 Task: Access the search dashboard of "Digital Experience".
Action: Mouse moved to (1013, 77)
Screenshot: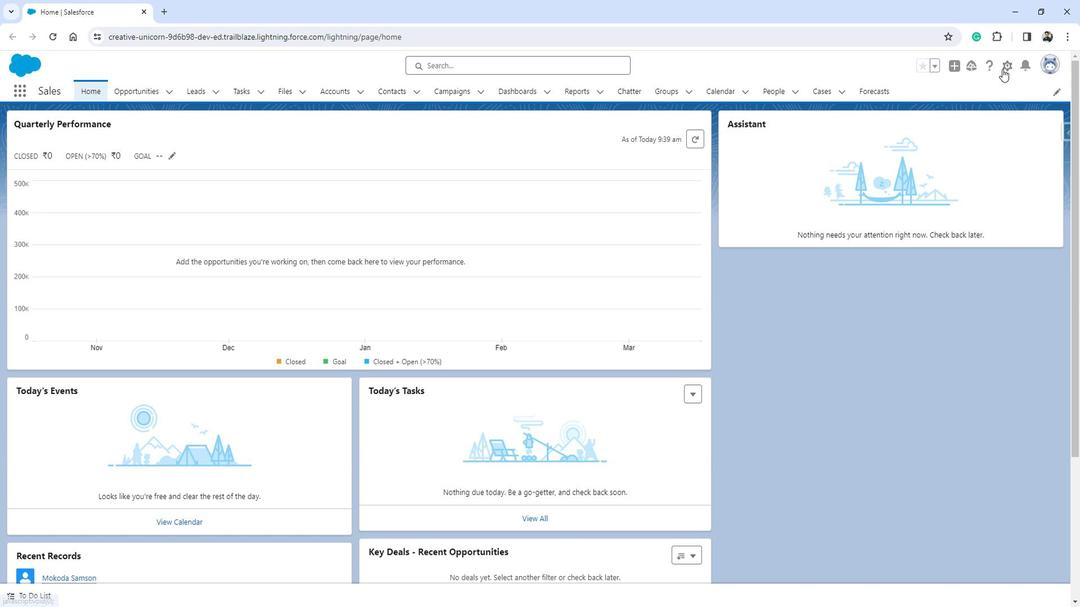 
Action: Mouse pressed left at (1013, 77)
Screenshot: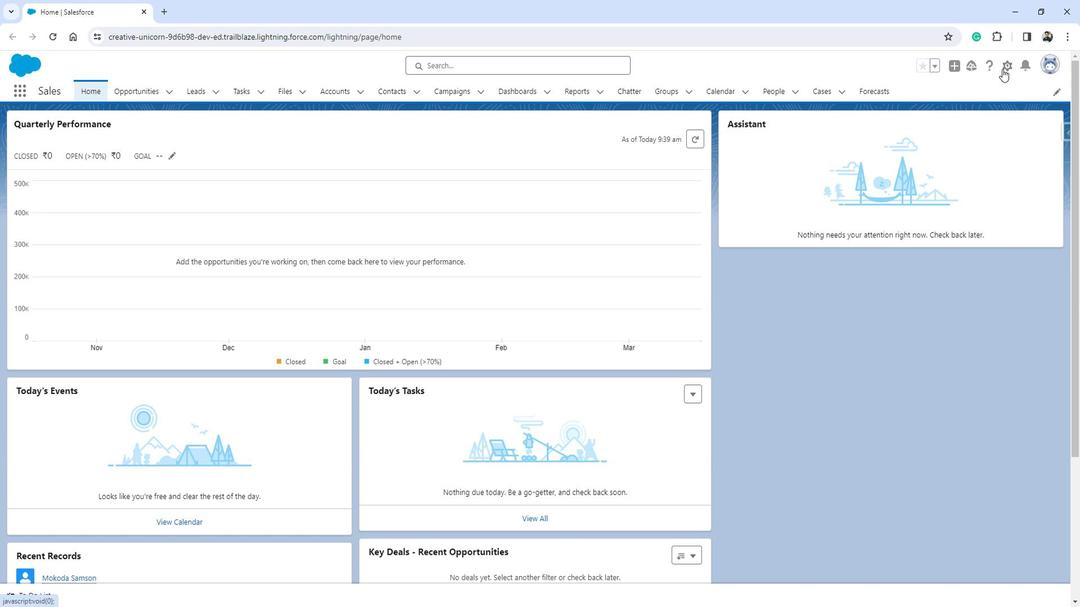 
Action: Mouse moved to (979, 113)
Screenshot: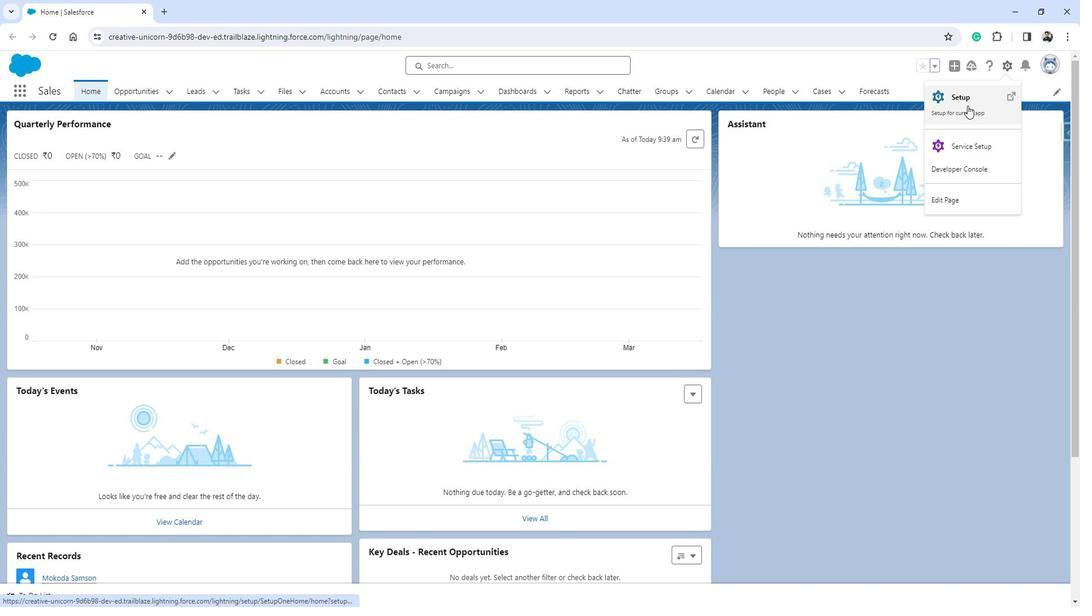 
Action: Mouse pressed left at (979, 113)
Screenshot: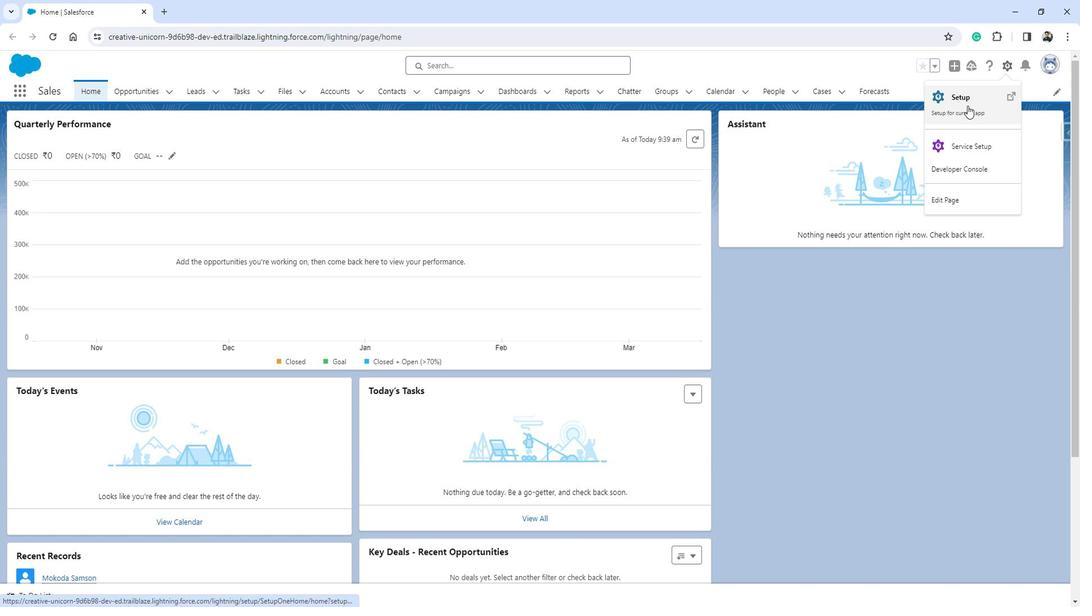 
Action: Mouse moved to (62, 406)
Screenshot: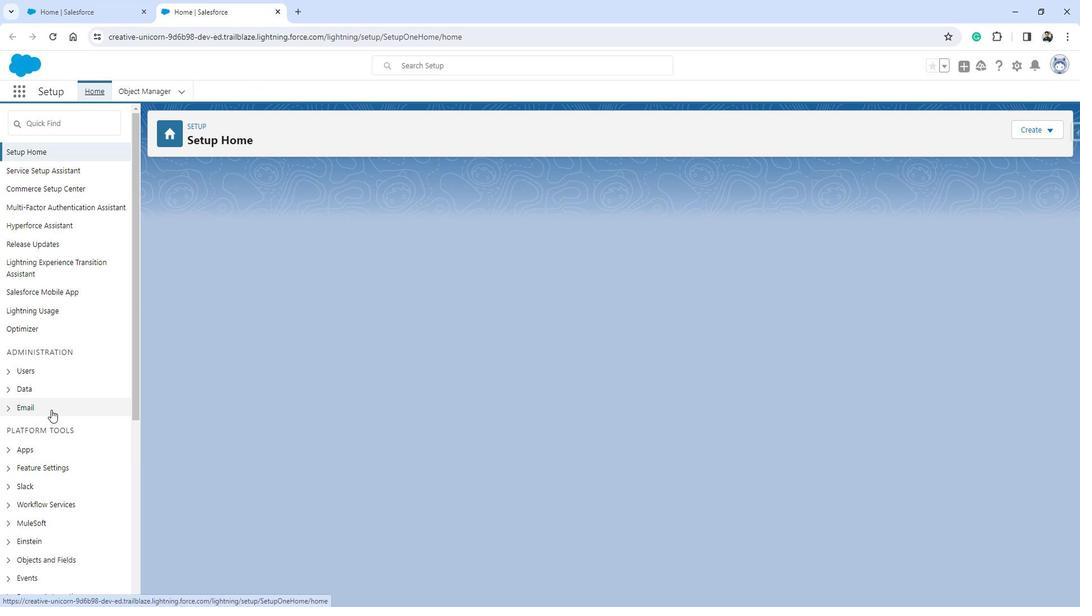 
Action: Mouse scrolled (62, 405) with delta (0, 0)
Screenshot: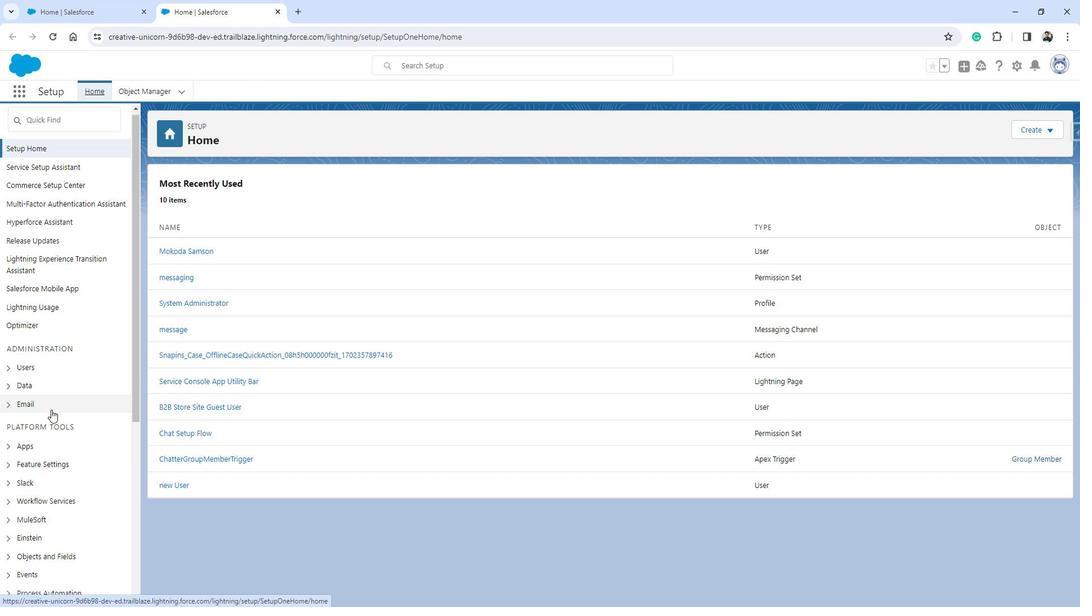 
Action: Mouse scrolled (62, 405) with delta (0, 0)
Screenshot: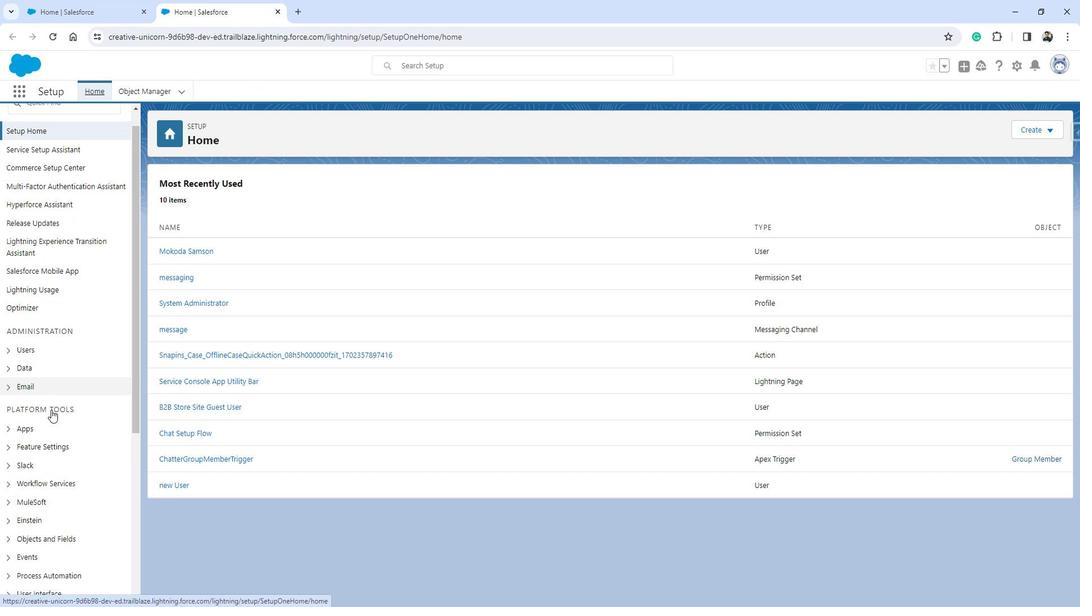 
Action: Mouse scrolled (62, 405) with delta (0, 0)
Screenshot: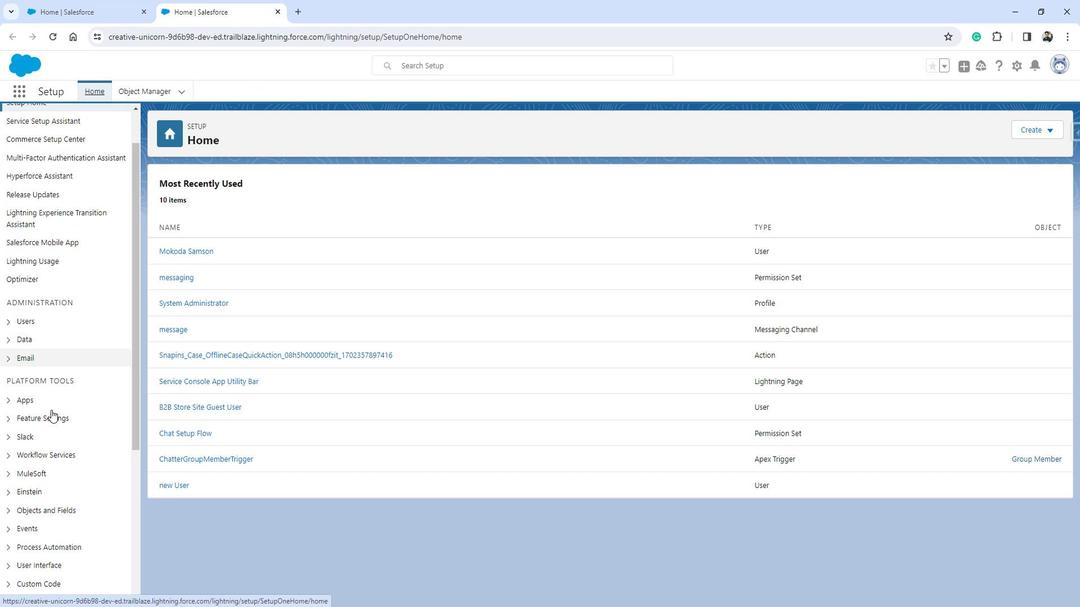 
Action: Mouse moved to (37, 288)
Screenshot: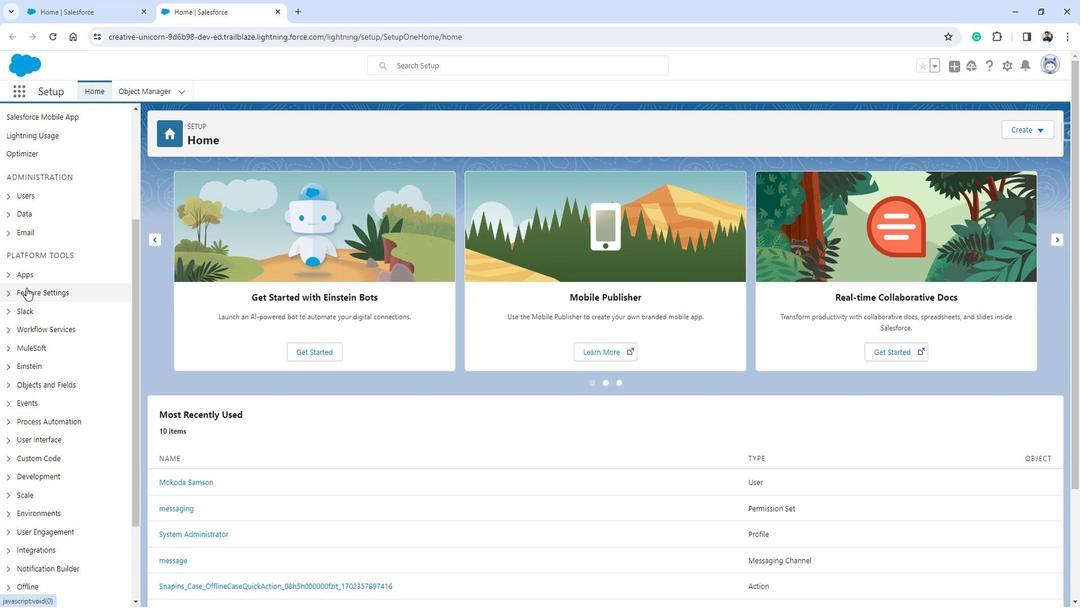 
Action: Mouse pressed left at (37, 288)
Screenshot: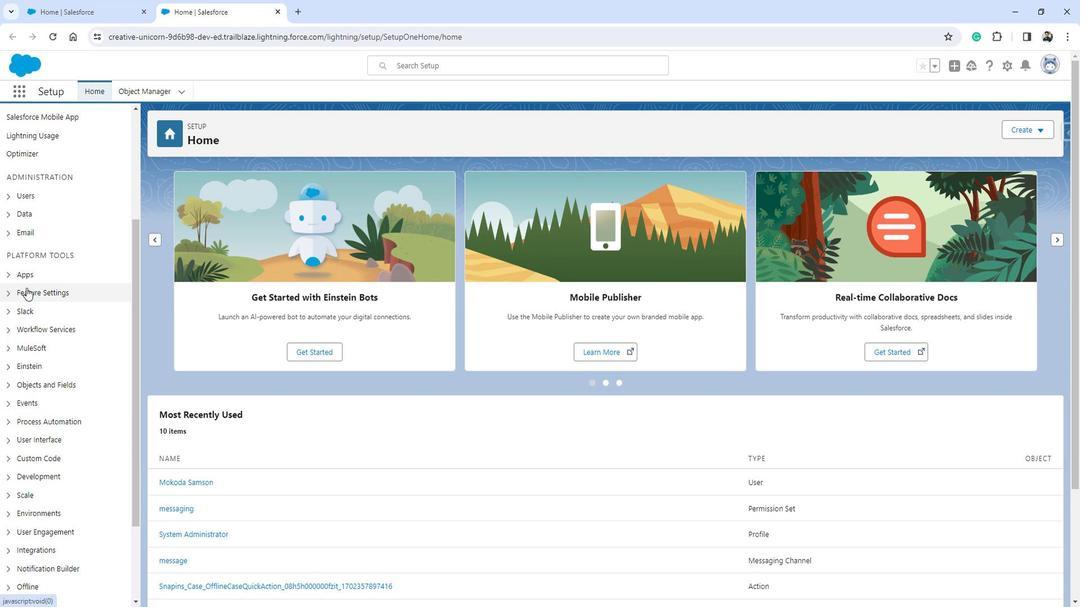 
Action: Mouse moved to (42, 286)
Screenshot: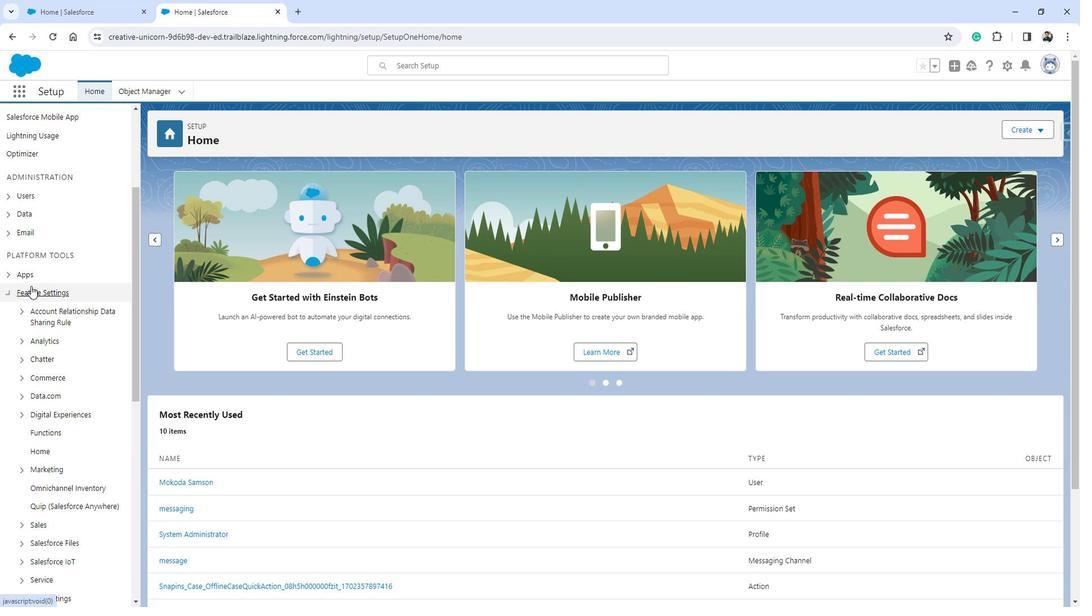 
Action: Mouse scrolled (42, 286) with delta (0, 0)
Screenshot: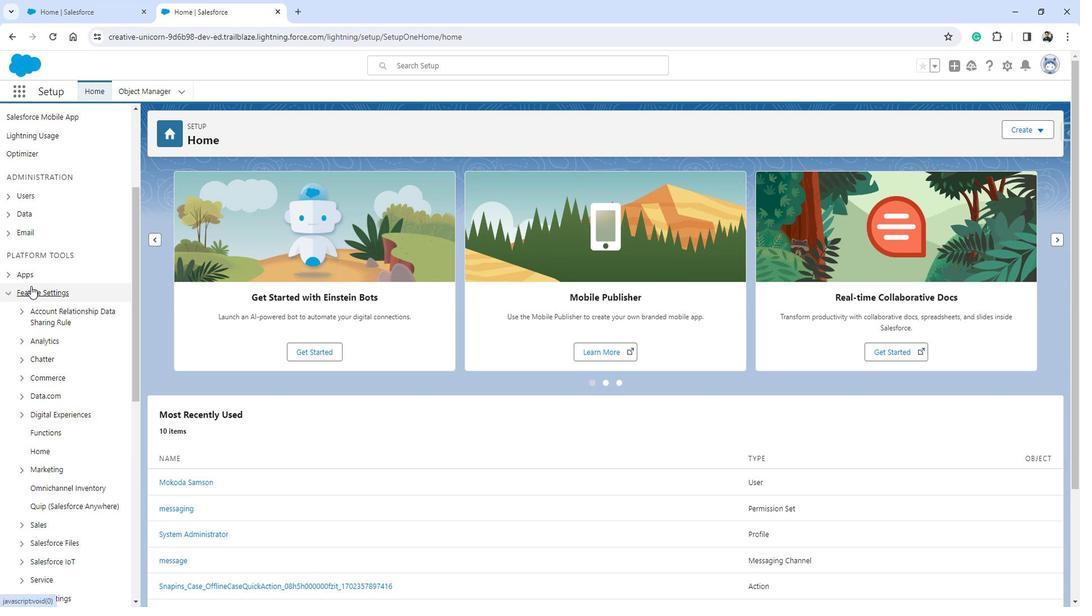 
Action: Mouse scrolled (42, 286) with delta (0, 0)
Screenshot: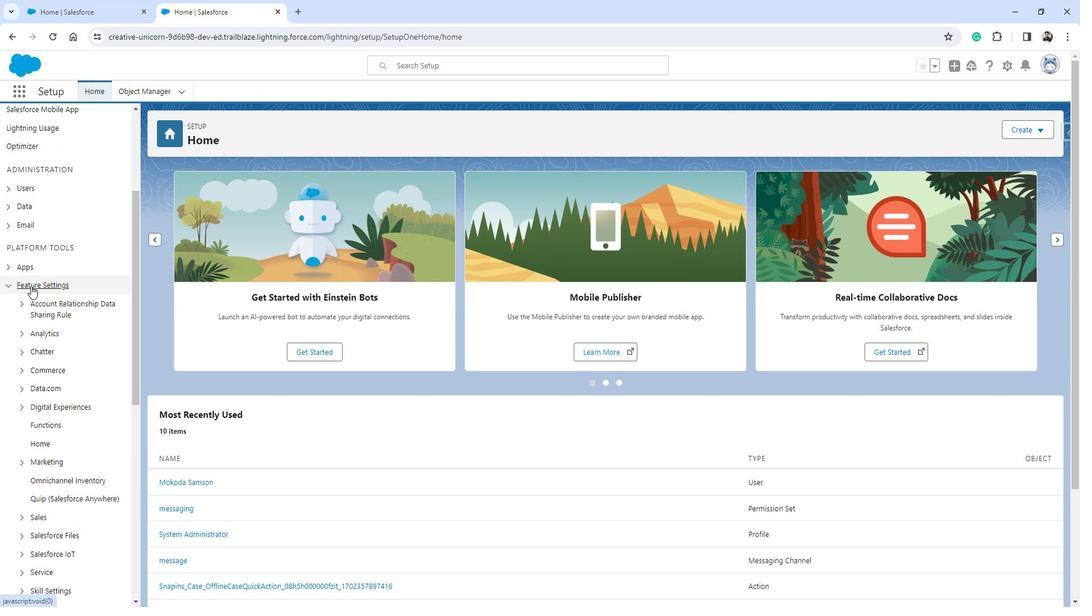 
Action: Mouse scrolled (42, 286) with delta (0, 0)
Screenshot: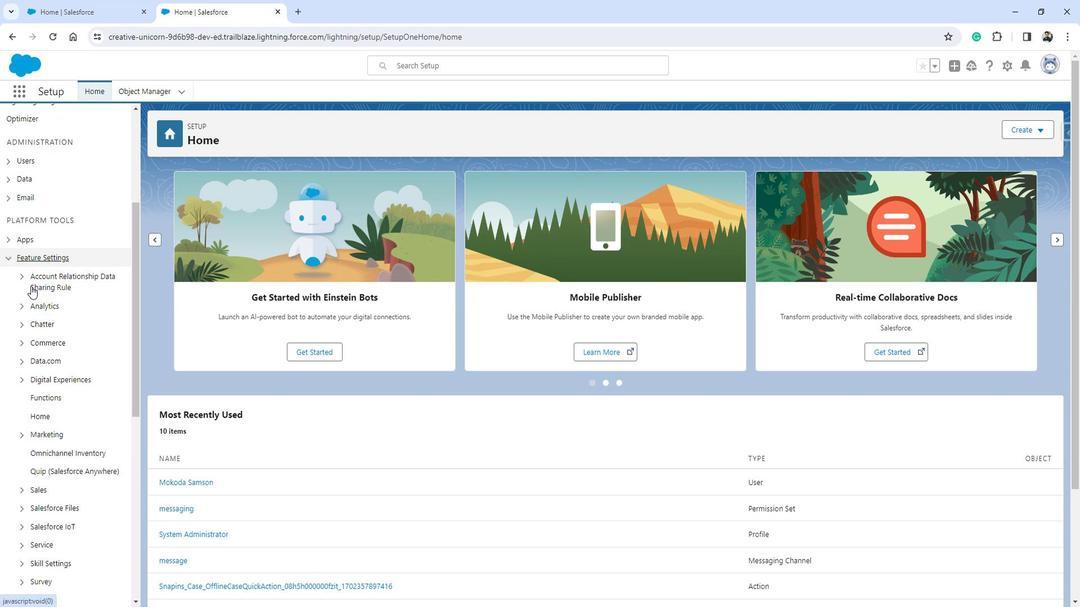
Action: Mouse moved to (78, 243)
Screenshot: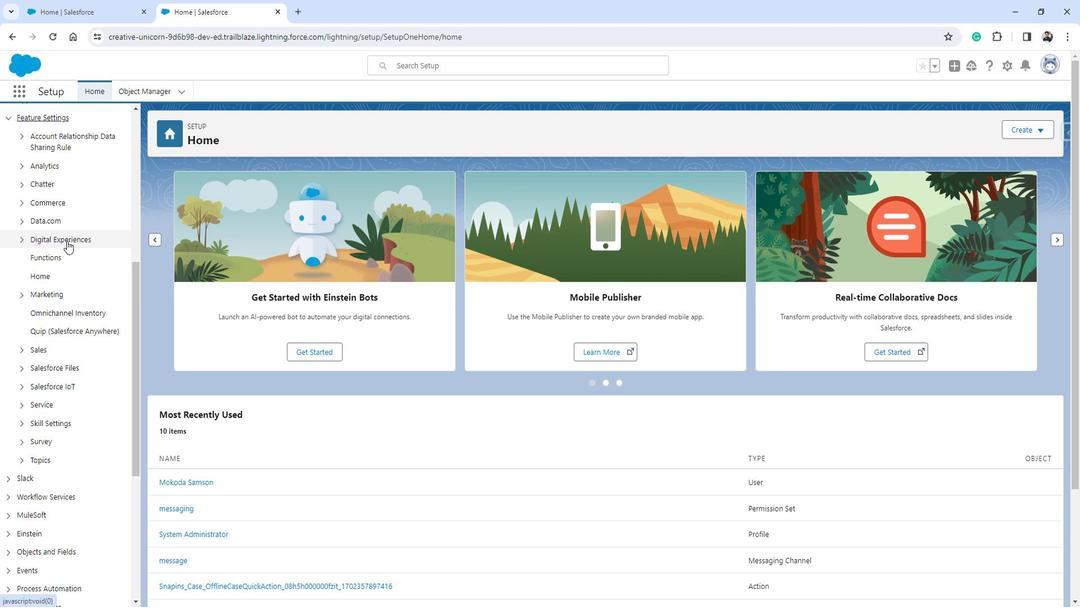
Action: Mouse pressed left at (78, 243)
Screenshot: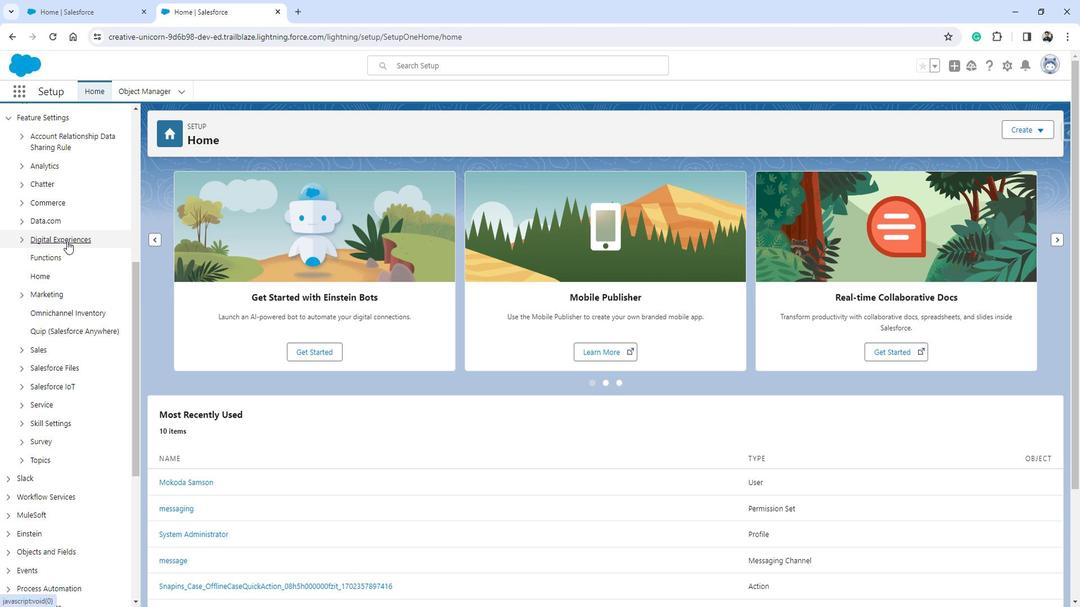
Action: Mouse moved to (63, 262)
Screenshot: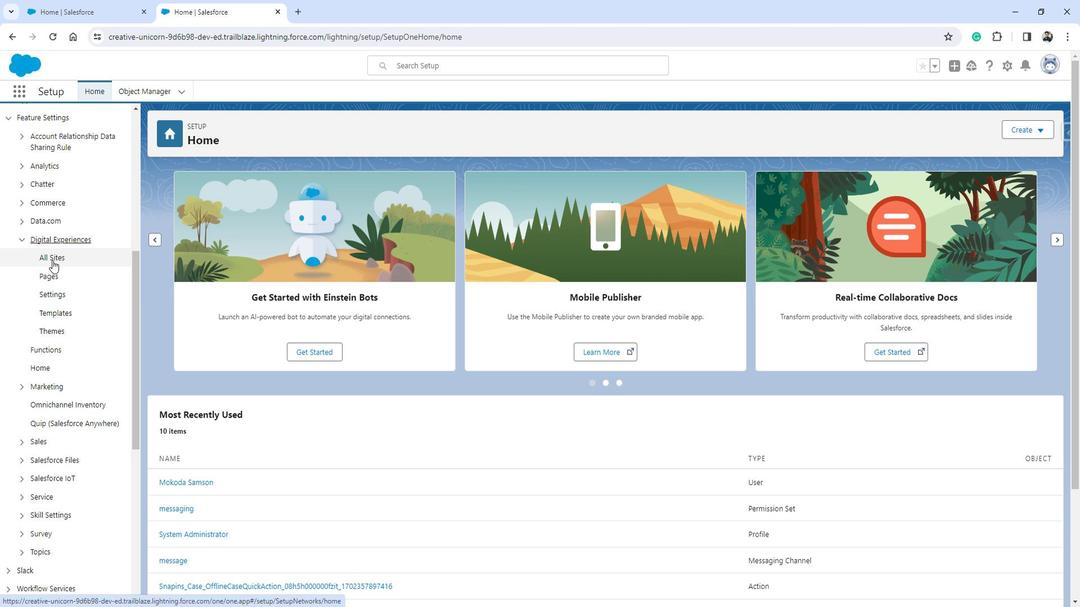 
Action: Mouse pressed left at (63, 262)
Screenshot: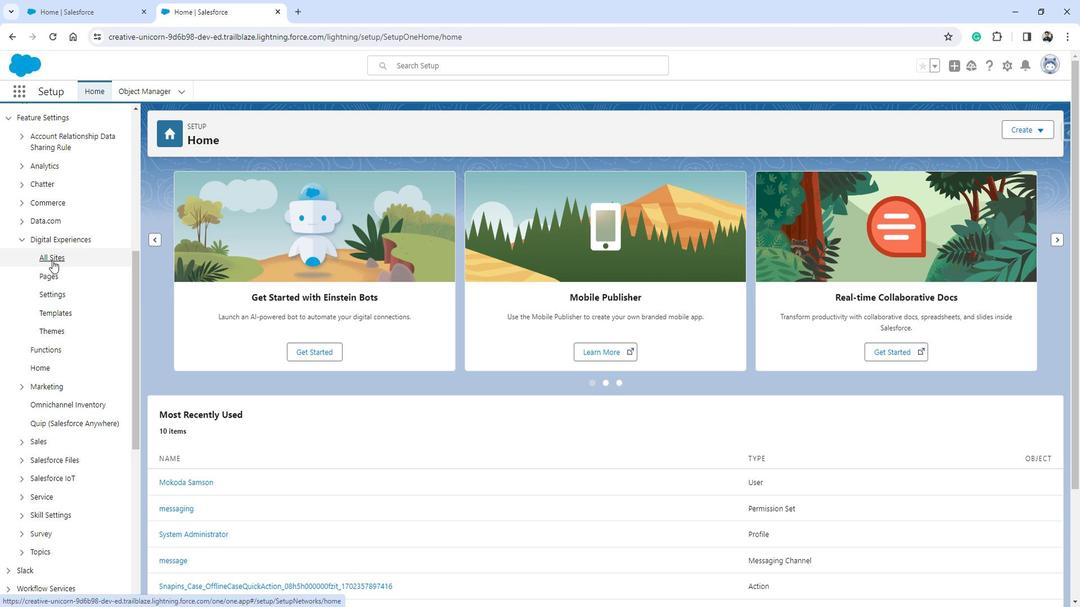 
Action: Mouse moved to (177, 345)
Screenshot: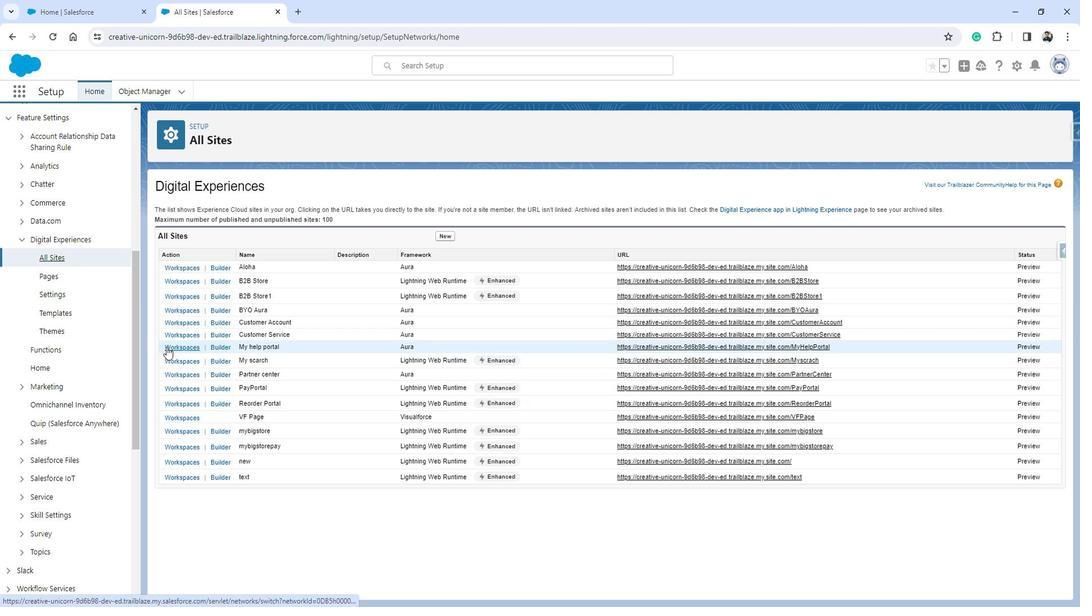 
Action: Mouse pressed left at (177, 345)
Screenshot: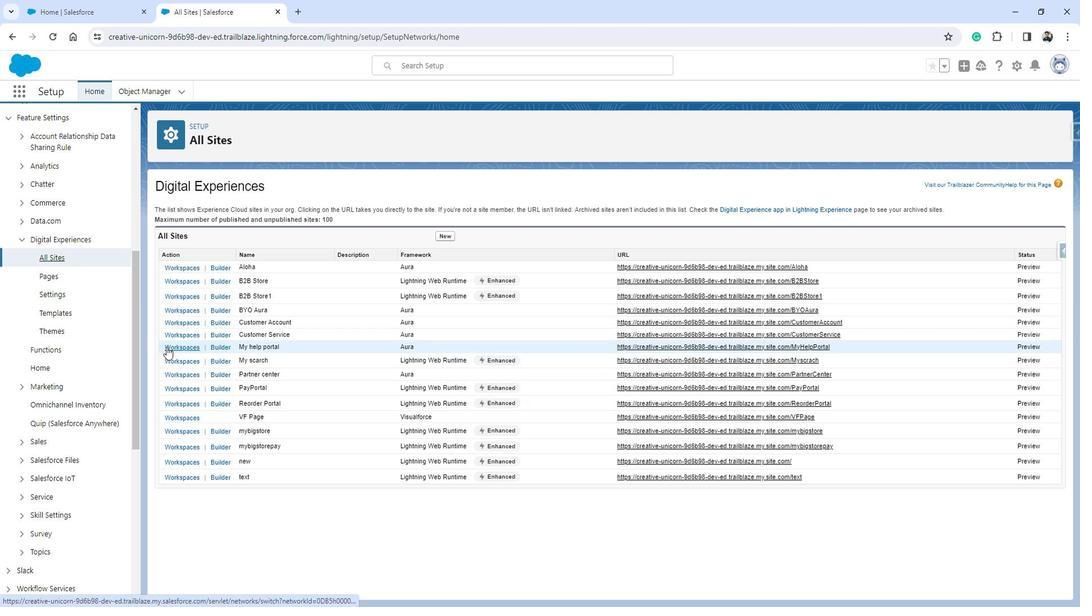 
Action: Mouse moved to (407, 377)
Screenshot: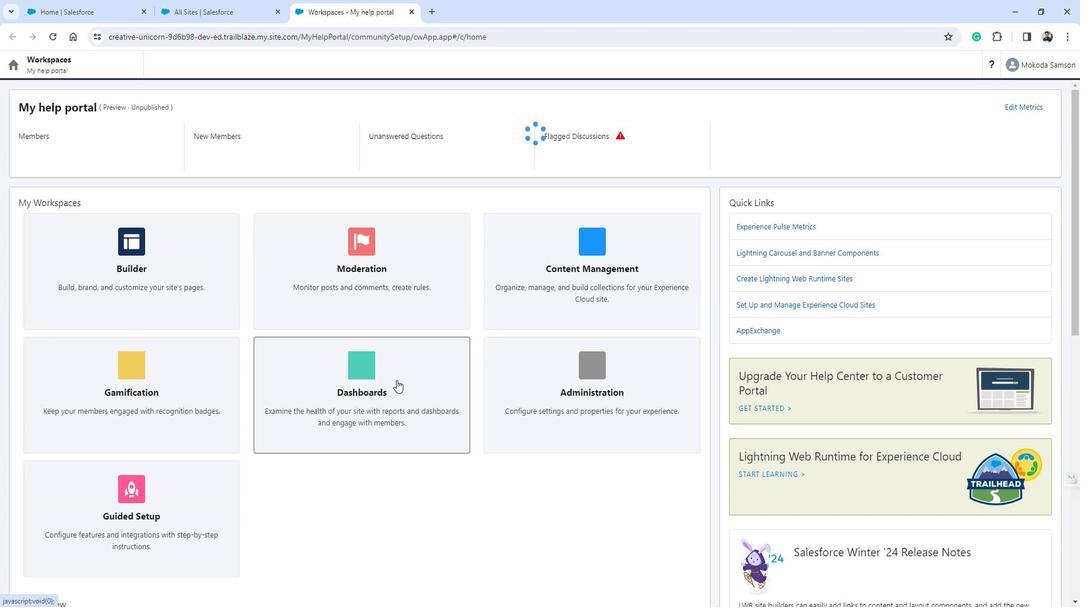 
Action: Mouse pressed left at (407, 377)
Screenshot: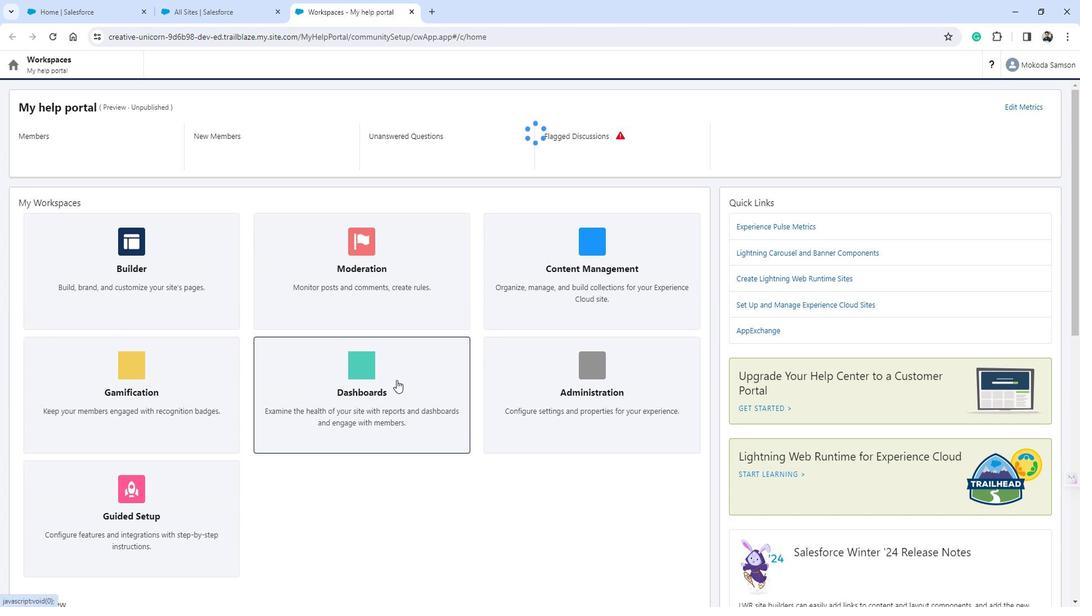 
Action: Mouse moved to (228, 72)
Screenshot: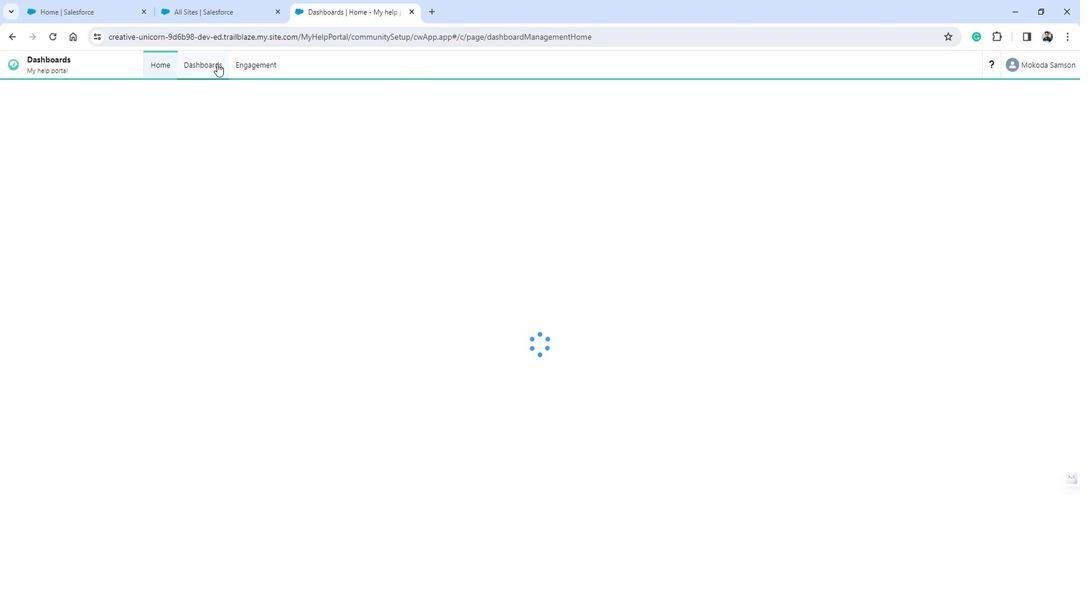 
Action: Mouse pressed left at (228, 72)
Screenshot: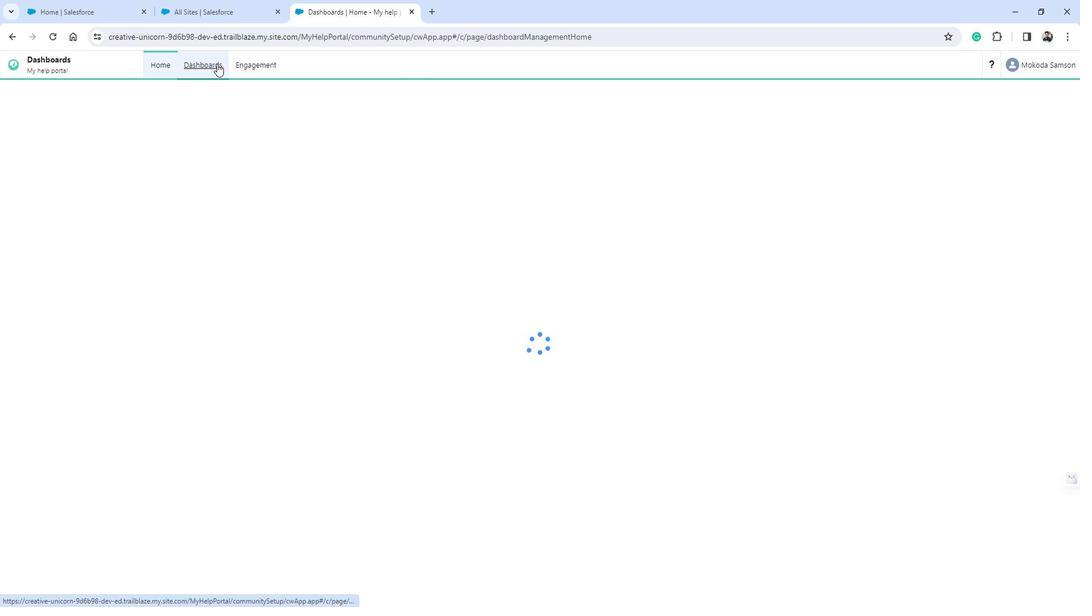 
Action: Mouse moved to (111, 268)
Screenshot: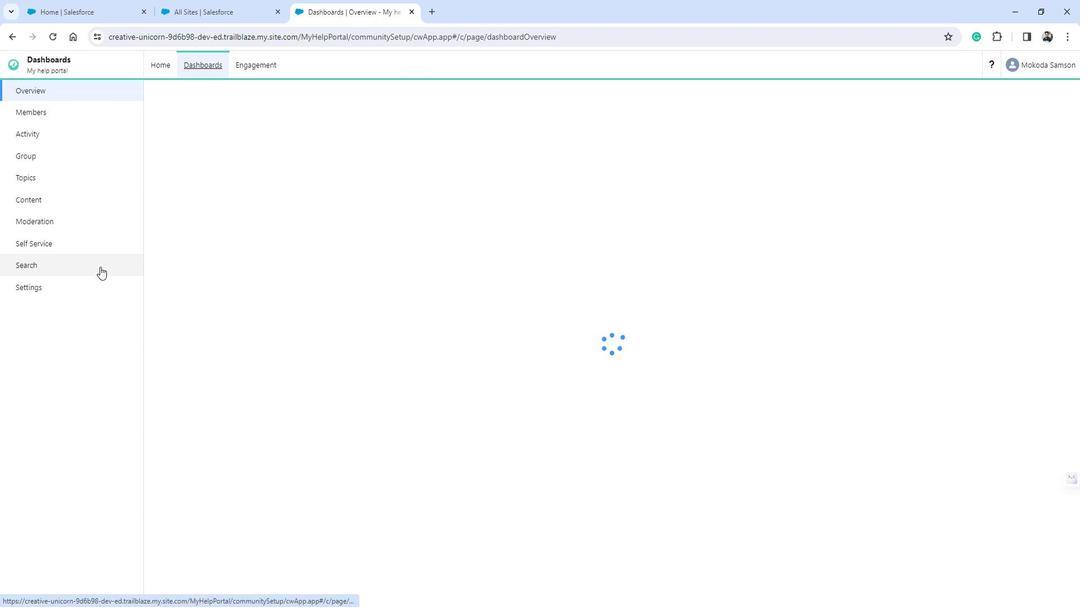 
Action: Mouse pressed left at (111, 268)
Screenshot: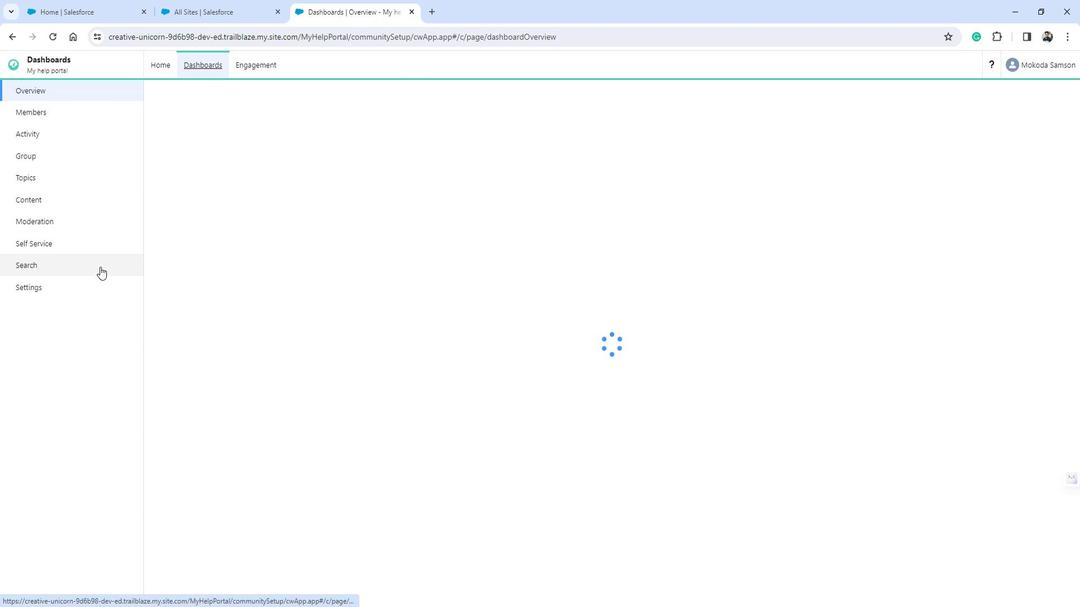 
Action: Mouse moved to (492, 320)
Screenshot: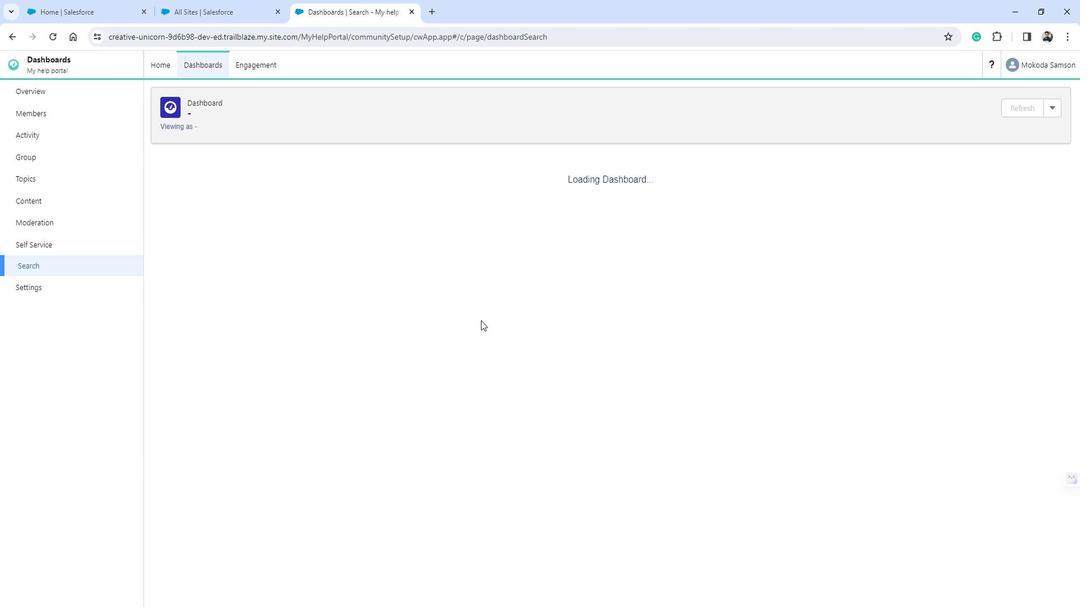 
